 Task: Import bookmarks from a file or another browser.
Action: Mouse moved to (1255, 38)
Screenshot: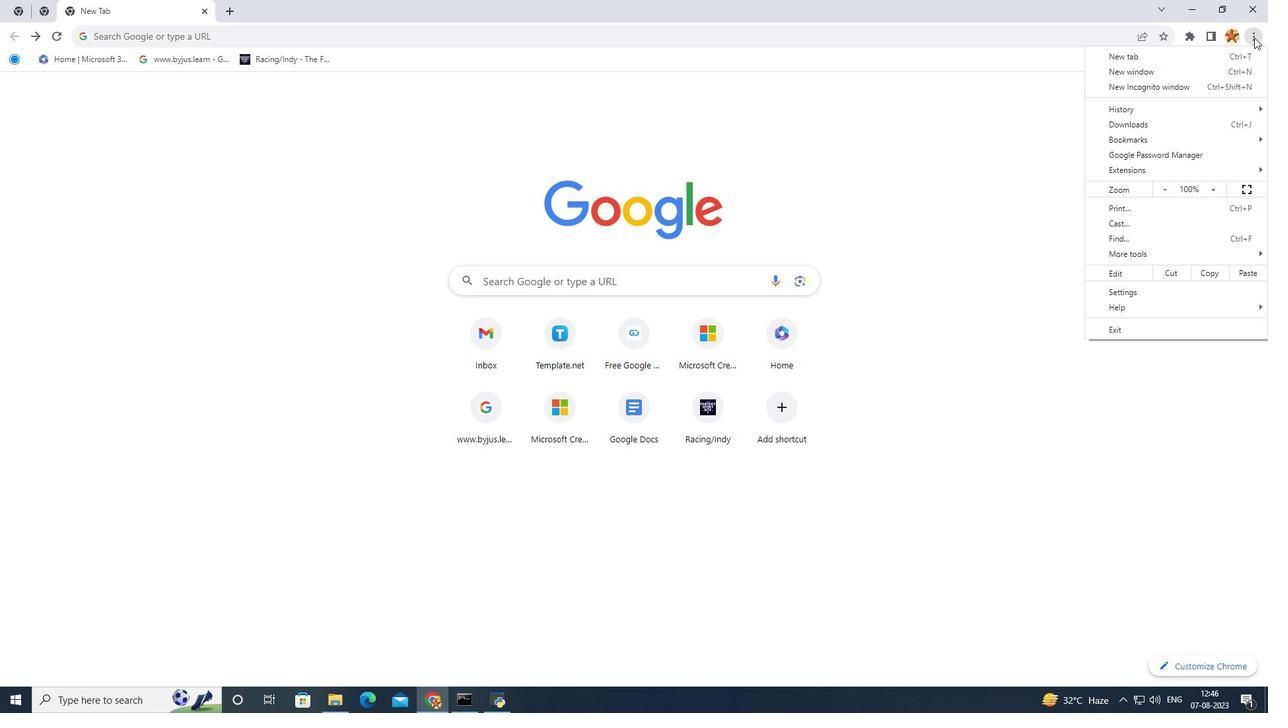 
Action: Mouse pressed left at (1255, 38)
Screenshot: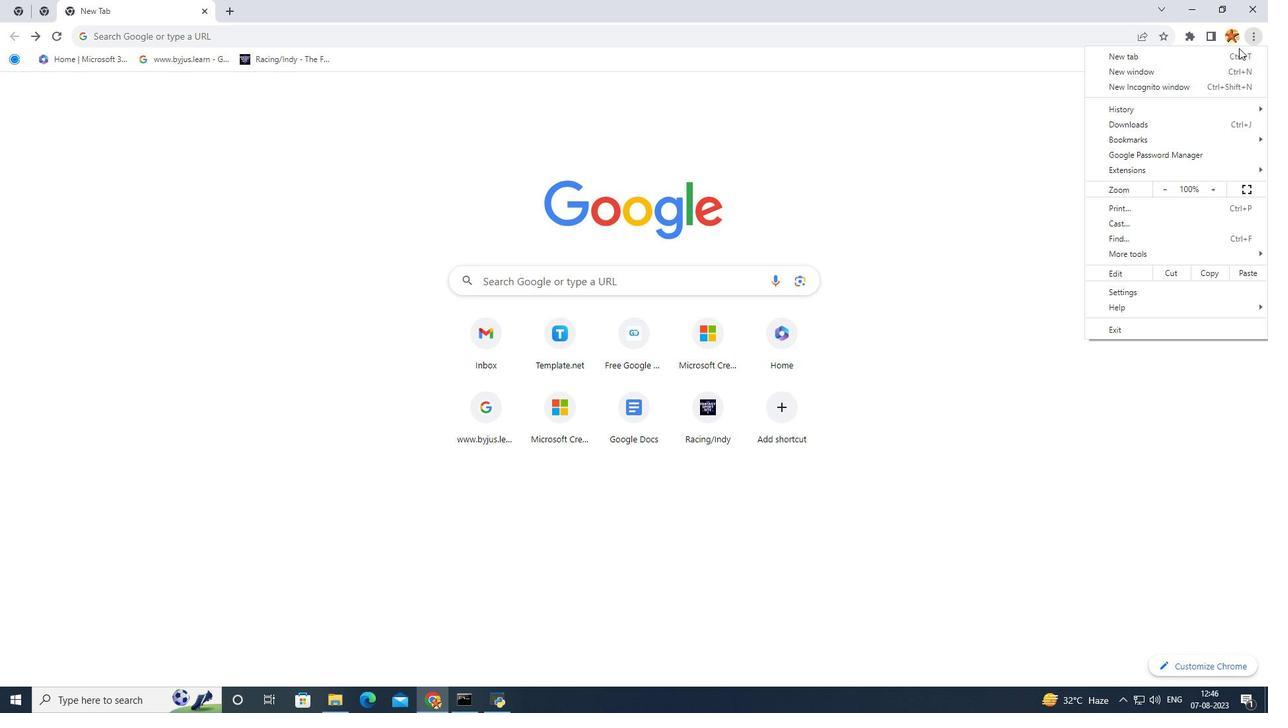 
Action: Mouse moved to (971, 184)
Screenshot: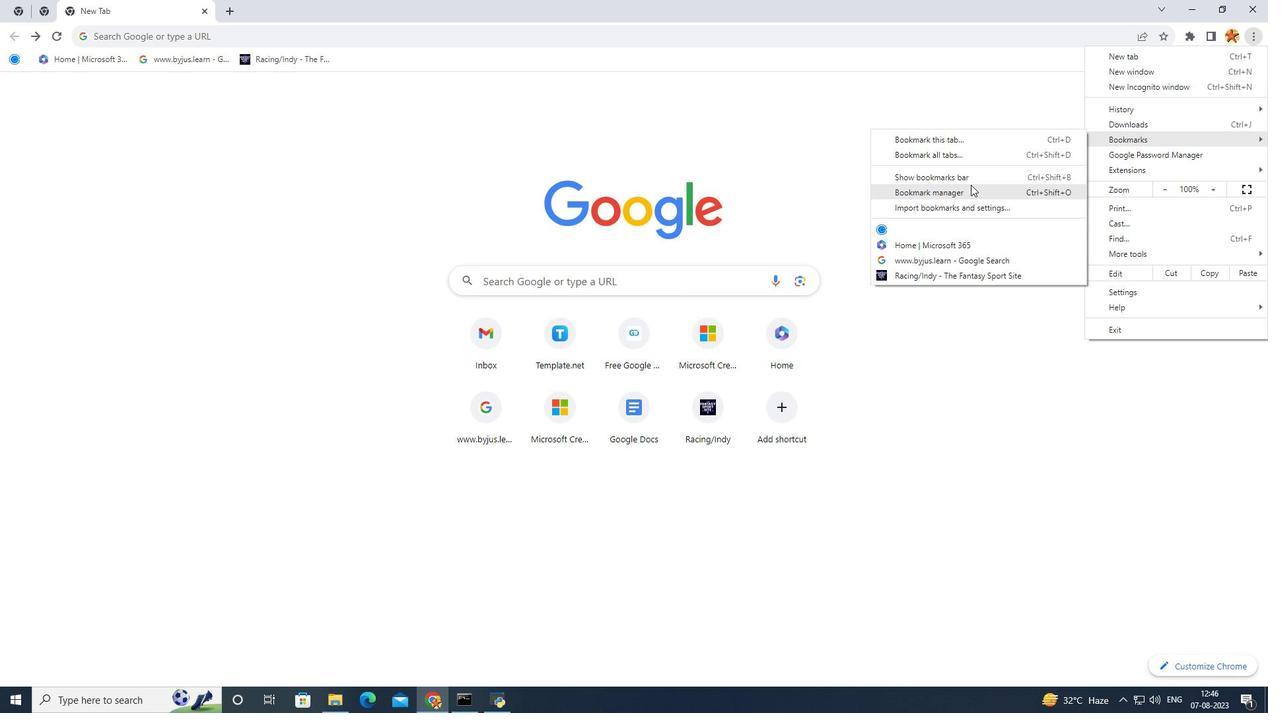 
Action: Mouse pressed left at (971, 184)
Screenshot: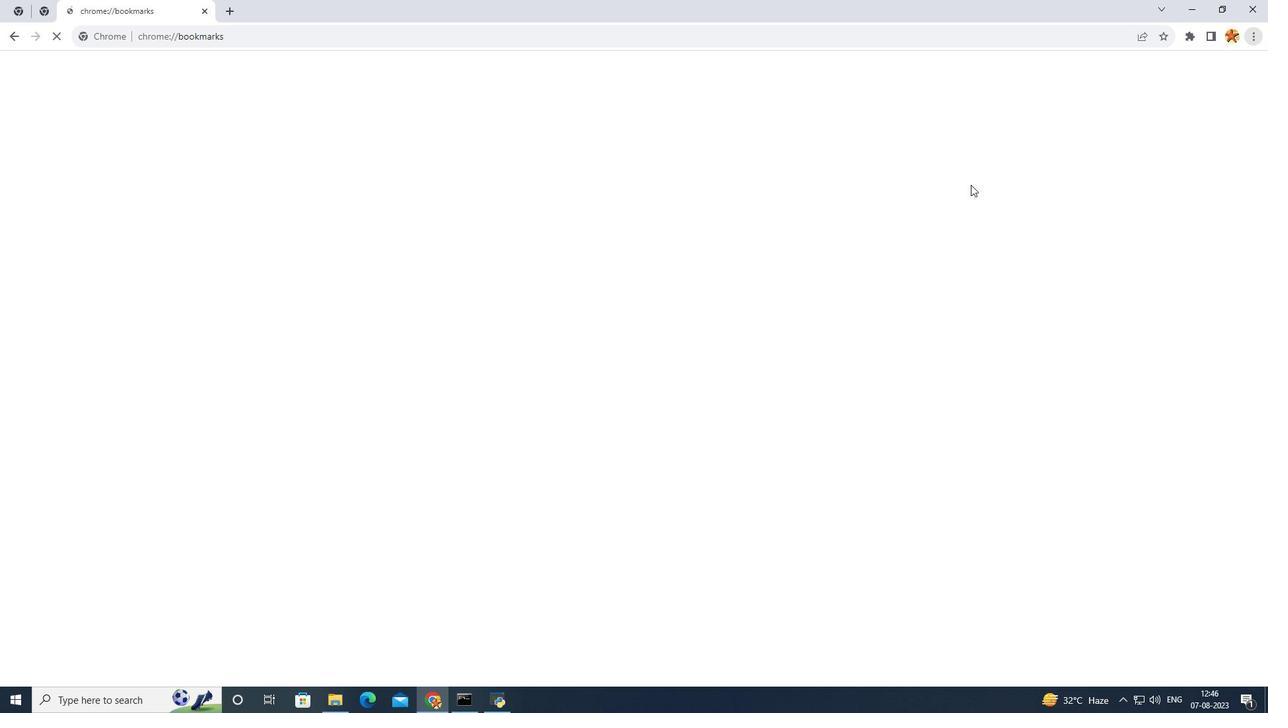 
Action: Mouse moved to (1255, 72)
Screenshot: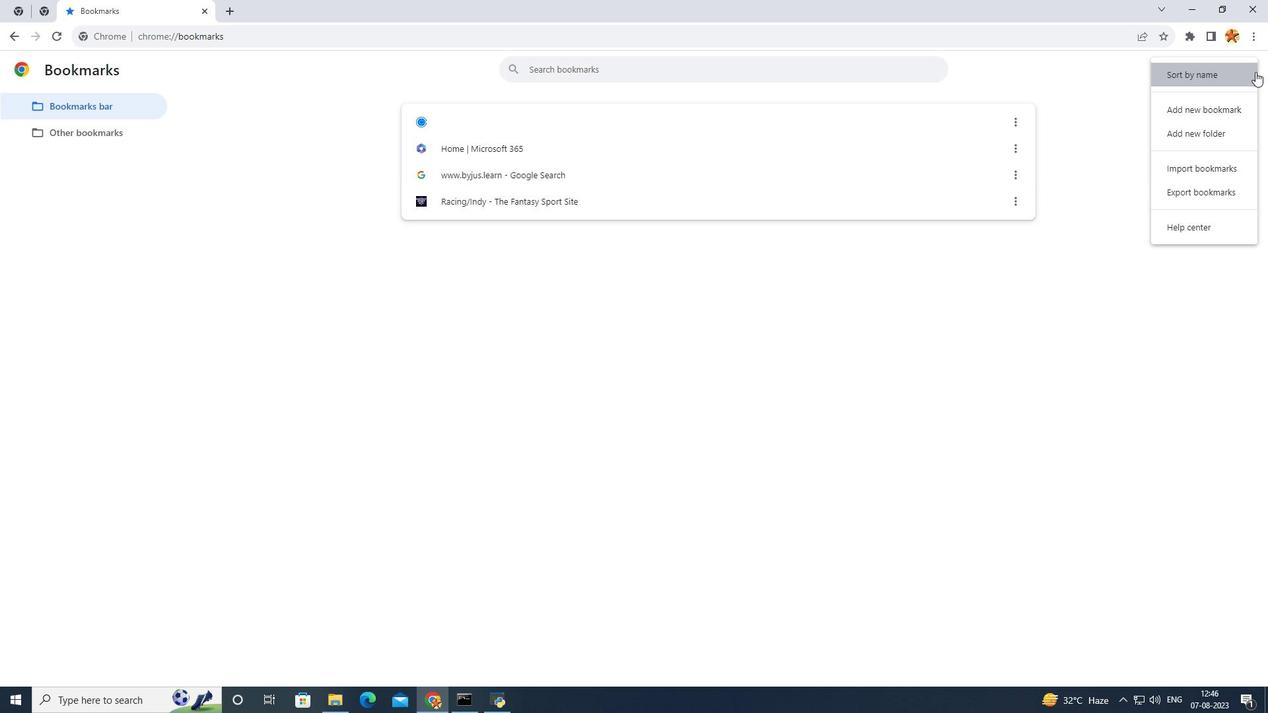 
Action: Mouse pressed left at (1255, 72)
Screenshot: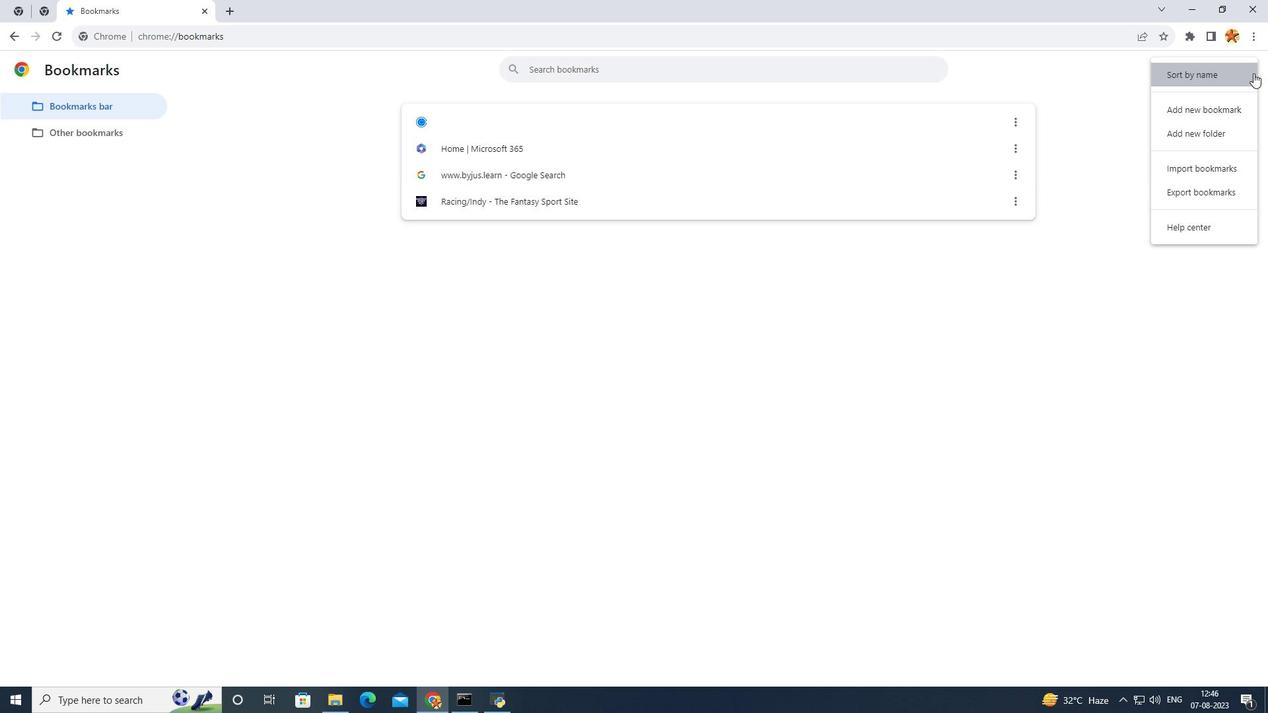 
Action: Mouse moved to (1183, 166)
Screenshot: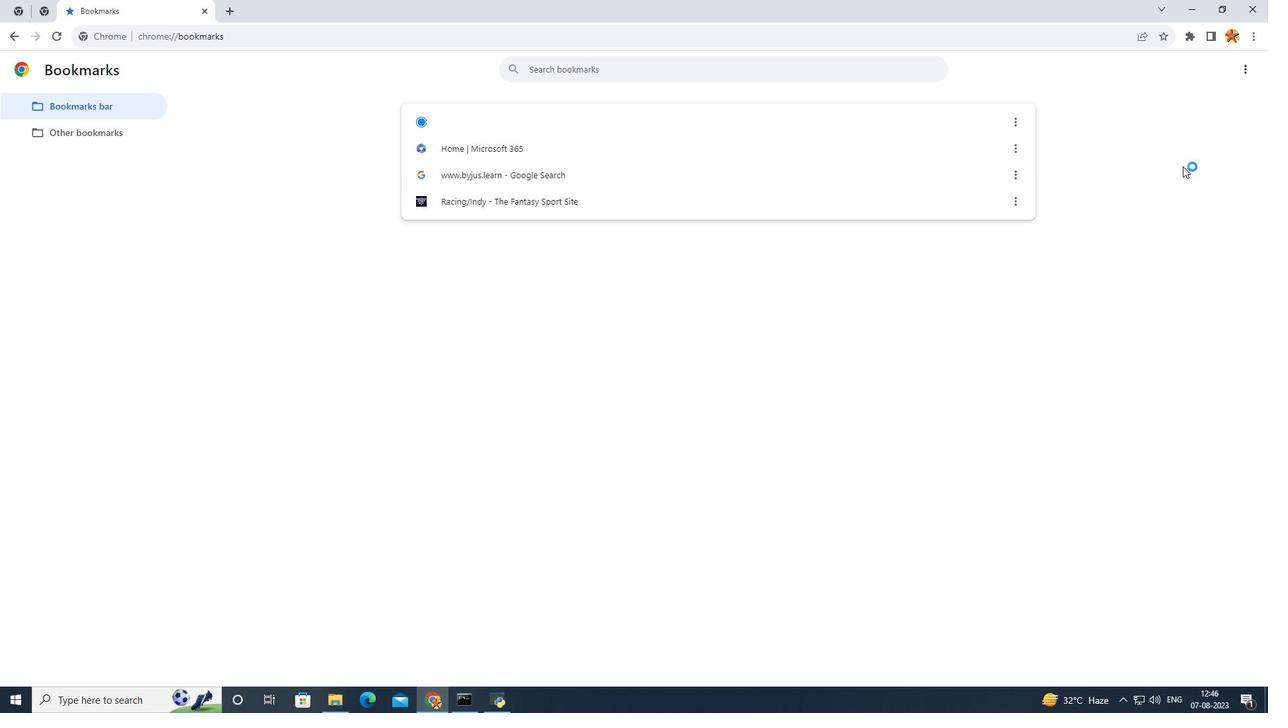
Action: Mouse pressed left at (1183, 166)
Screenshot: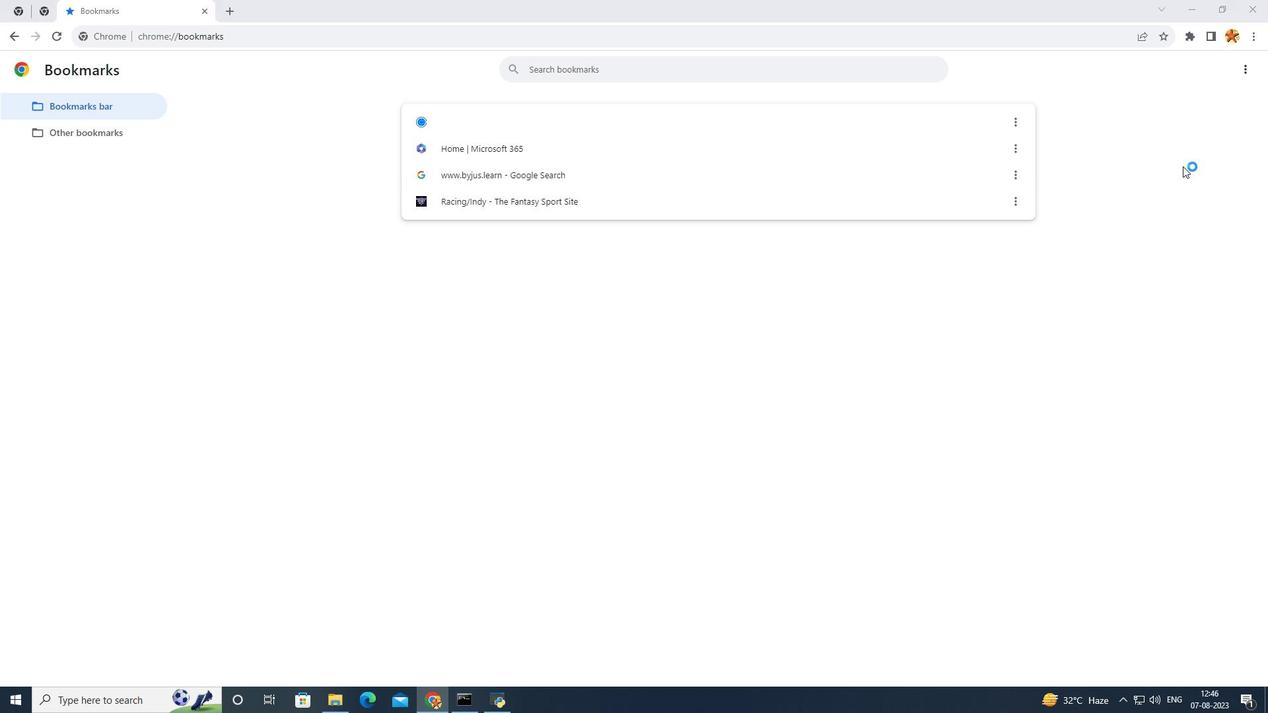 
Action: Mouse moved to (270, 112)
Screenshot: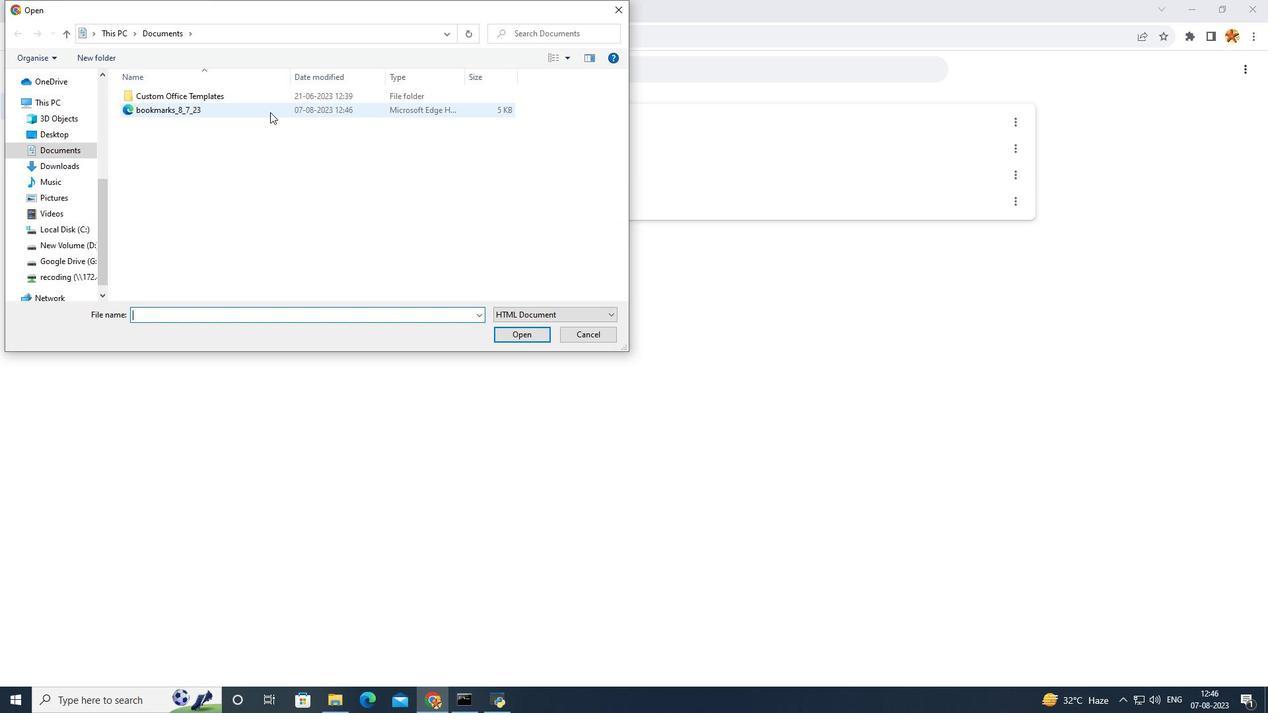 
Action: Mouse pressed left at (270, 112)
Screenshot: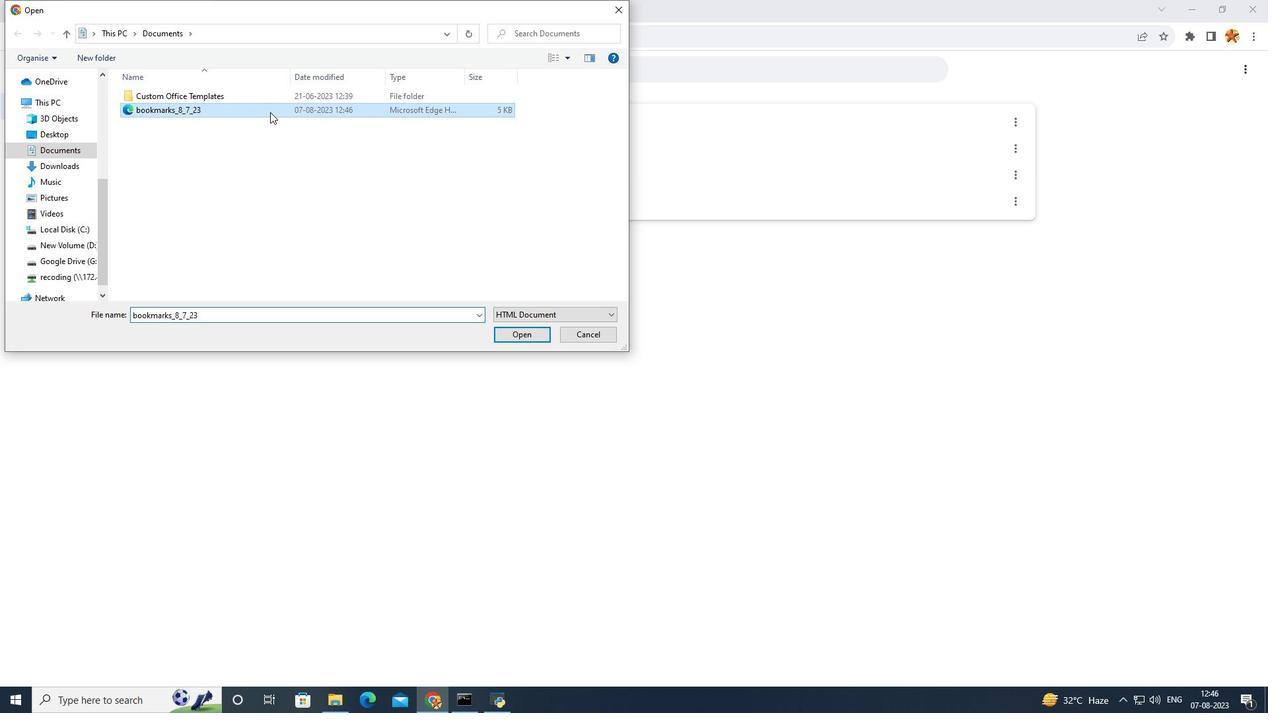 
Action: Mouse moved to (546, 338)
Screenshot: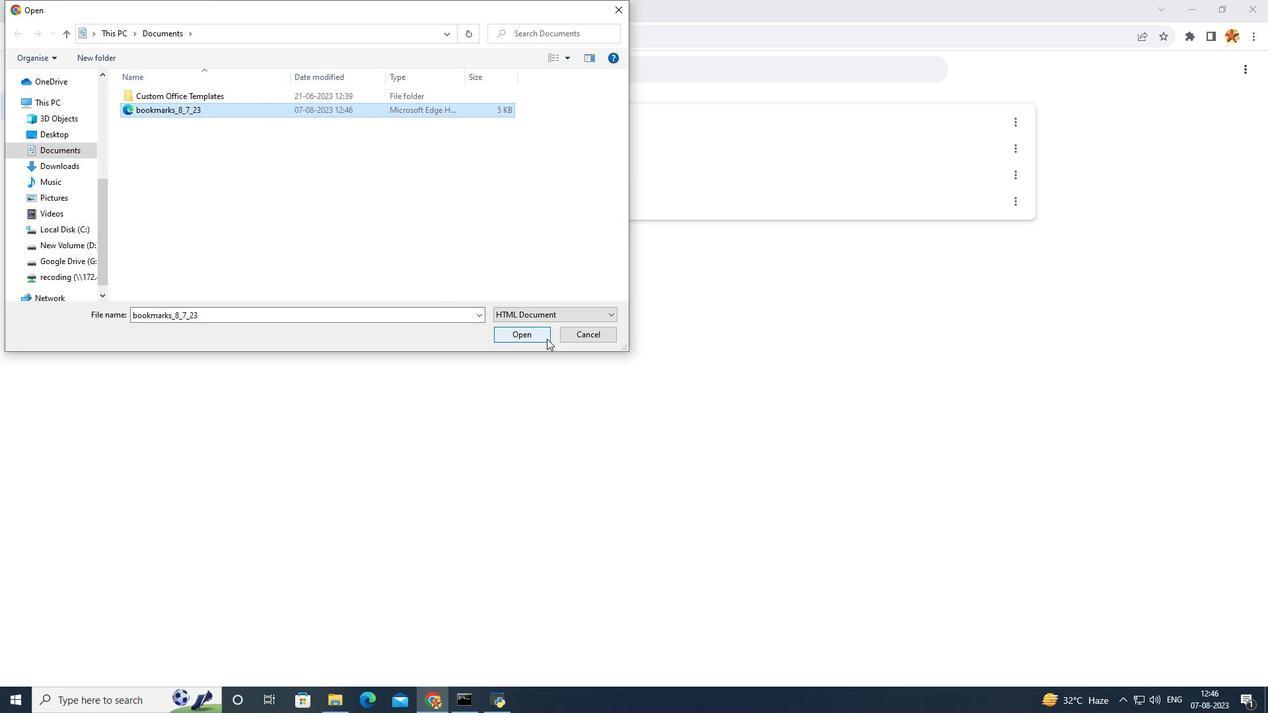 
Action: Mouse pressed left at (546, 338)
Screenshot: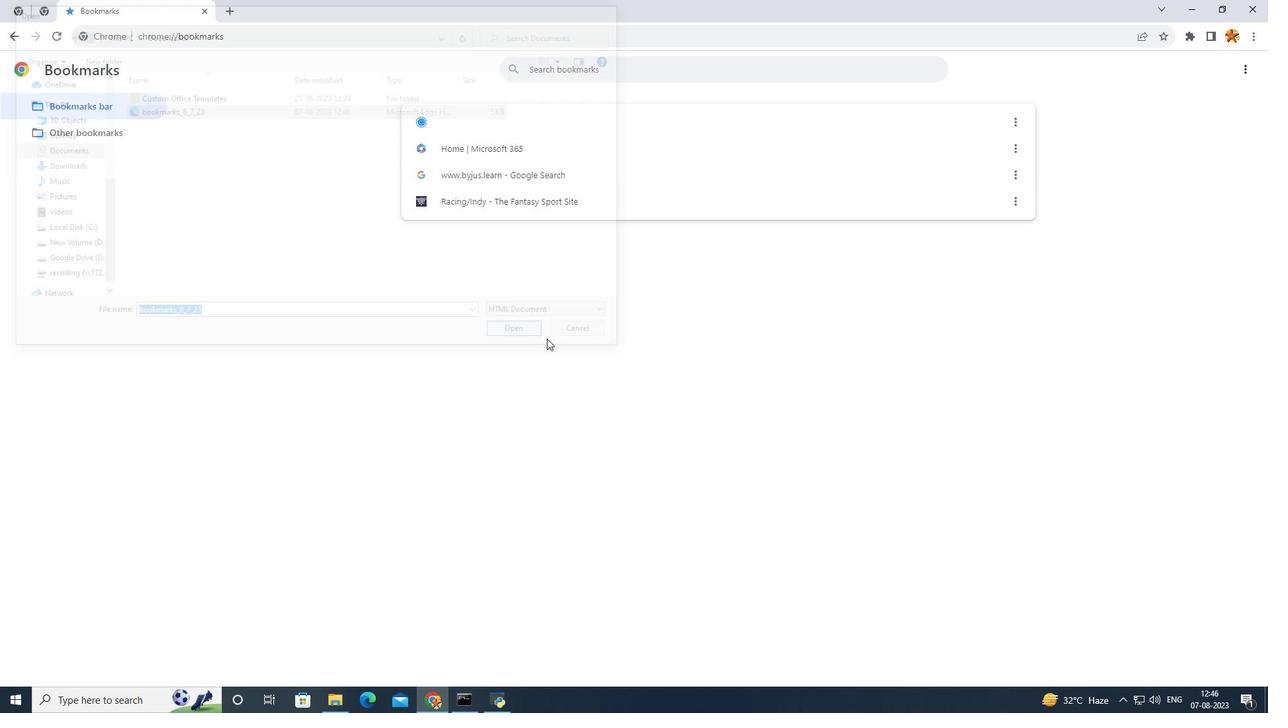 
Action: Mouse moved to (305, 169)
Screenshot: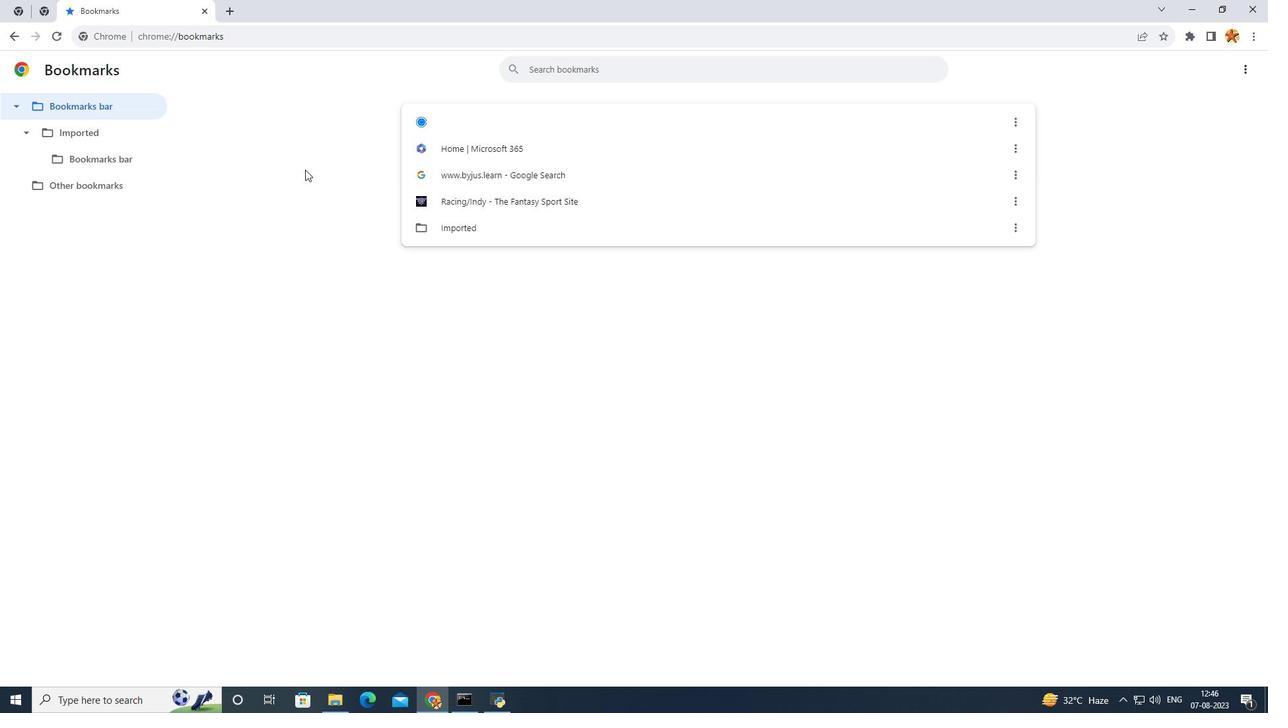 
